 Task: Look for properties with step-free bedroom access.
Action: Mouse moved to (944, 119)
Screenshot: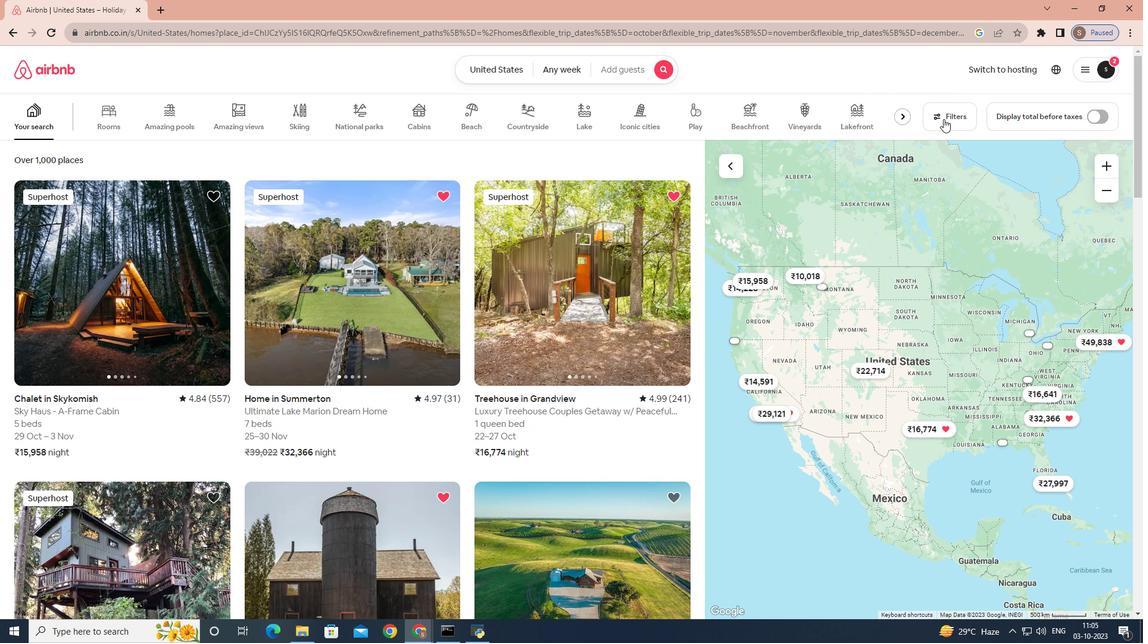 
Action: Mouse pressed left at (944, 119)
Screenshot: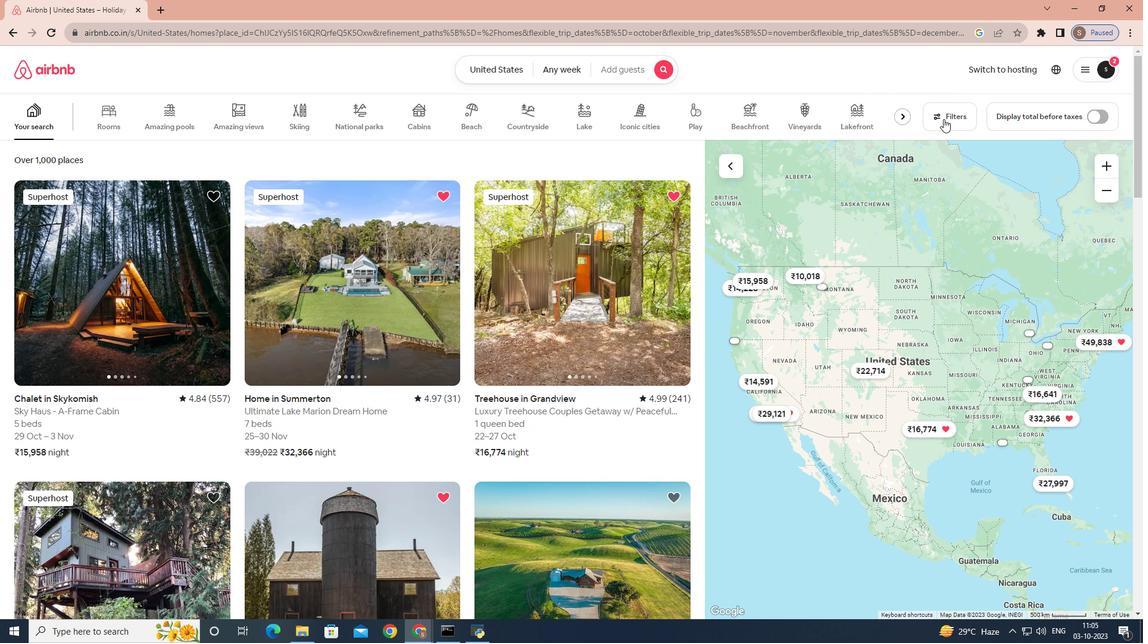 
Action: Mouse moved to (693, 181)
Screenshot: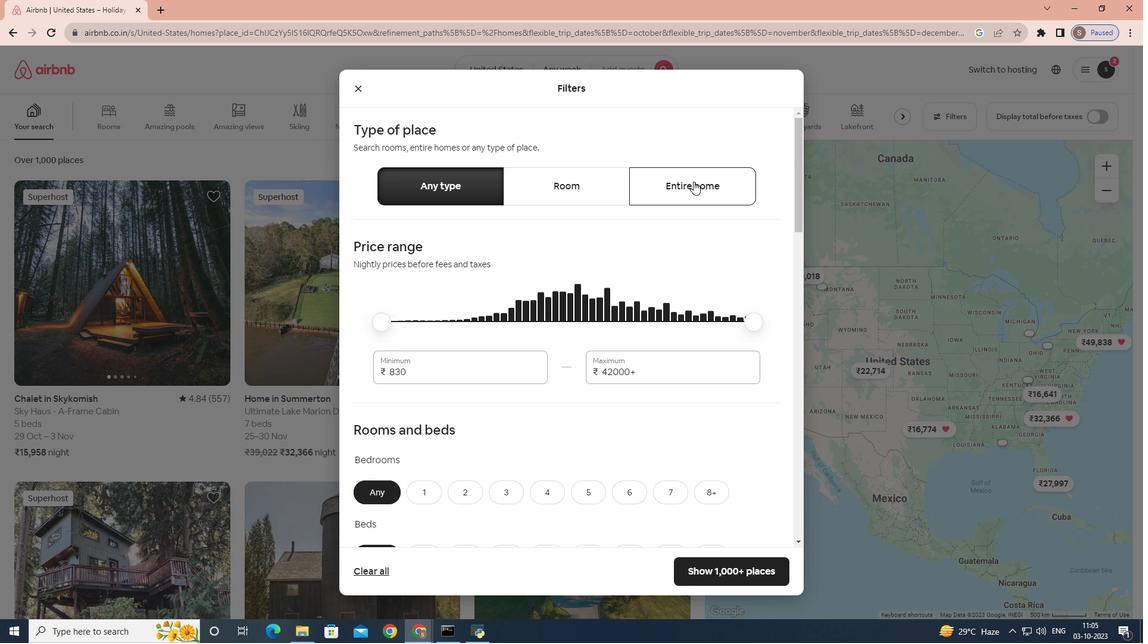 
Action: Mouse pressed left at (693, 181)
Screenshot: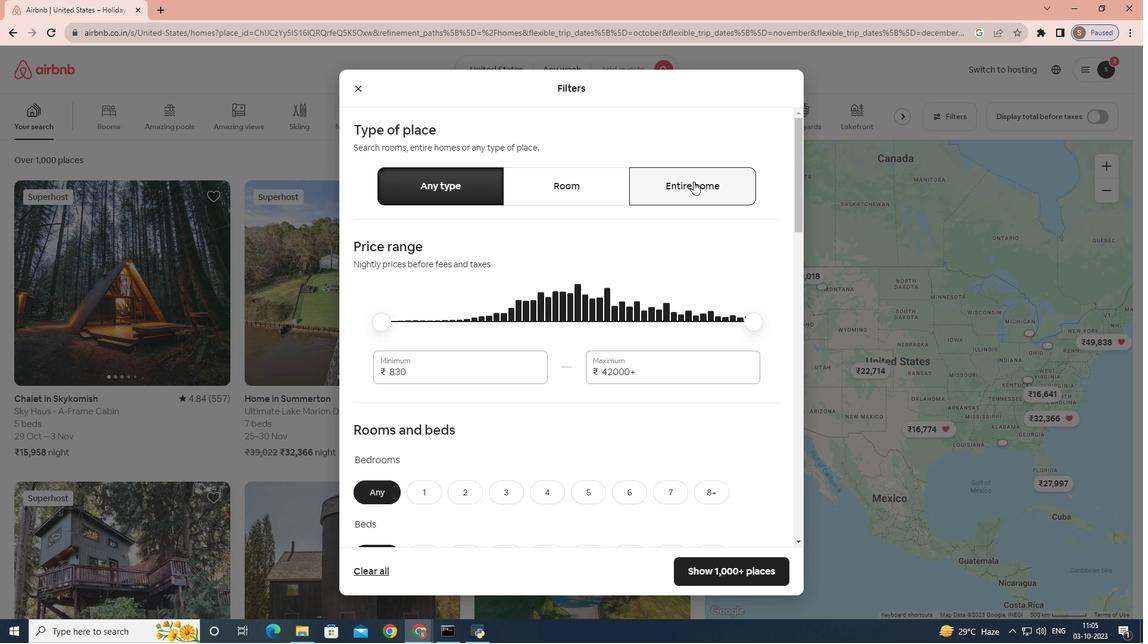 
Action: Mouse moved to (613, 325)
Screenshot: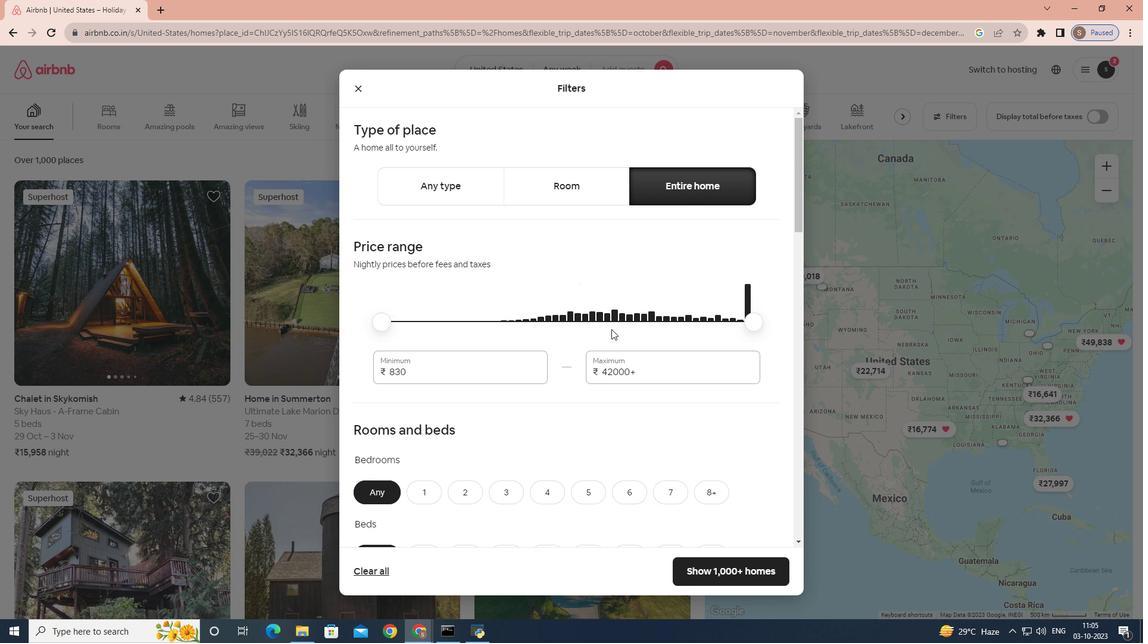 
Action: Mouse scrolled (613, 324) with delta (0, 0)
Screenshot: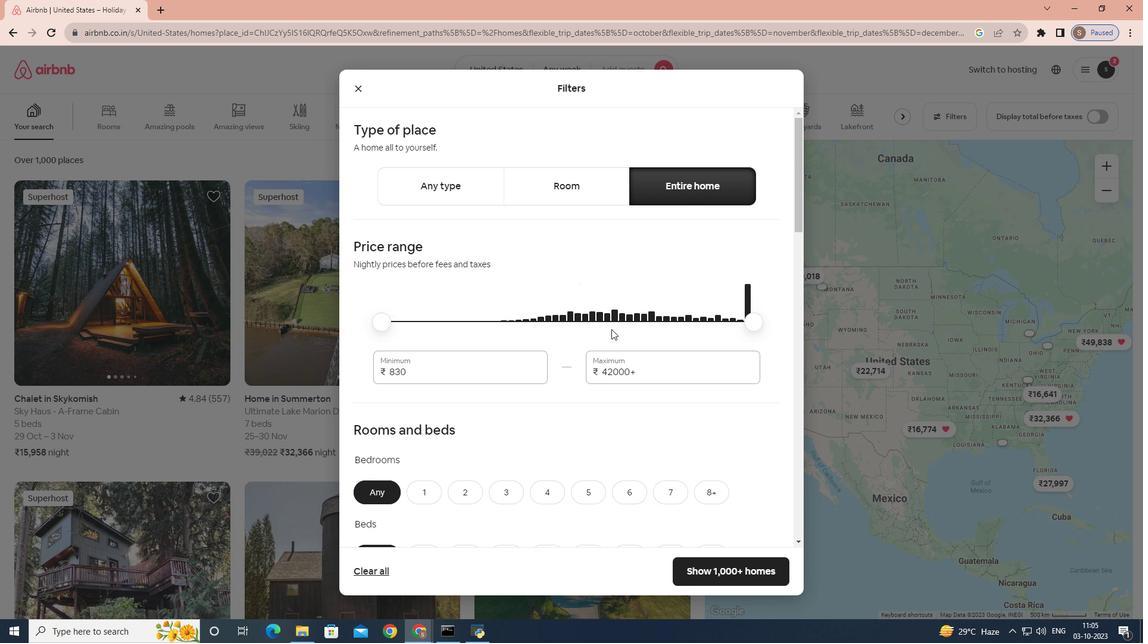 
Action: Mouse moved to (610, 333)
Screenshot: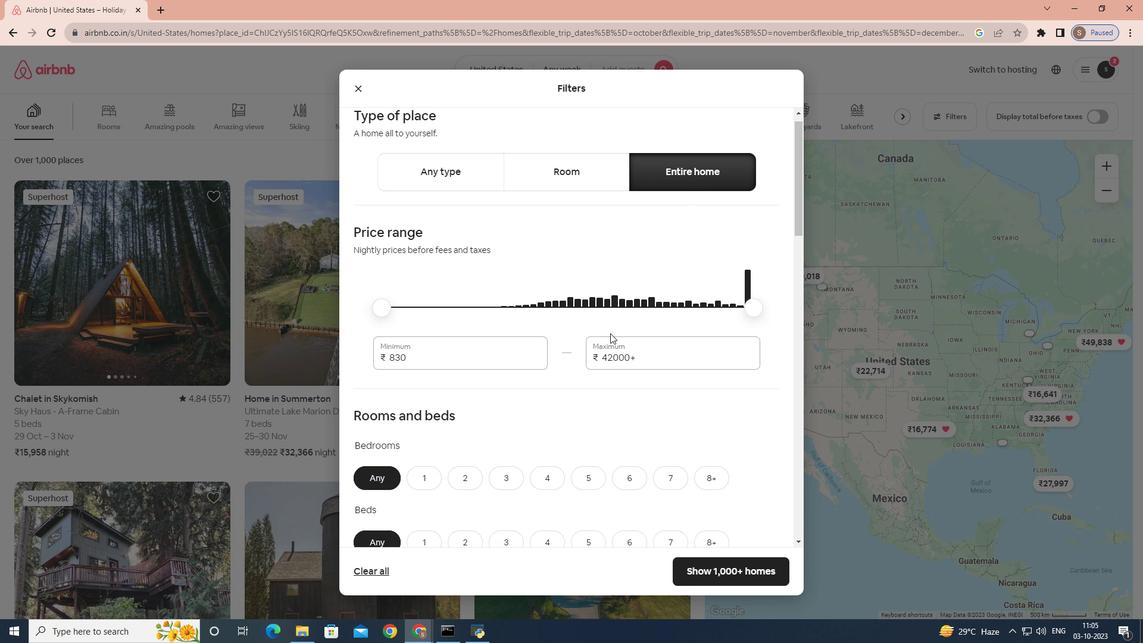 
Action: Mouse scrolled (610, 332) with delta (0, 0)
Screenshot: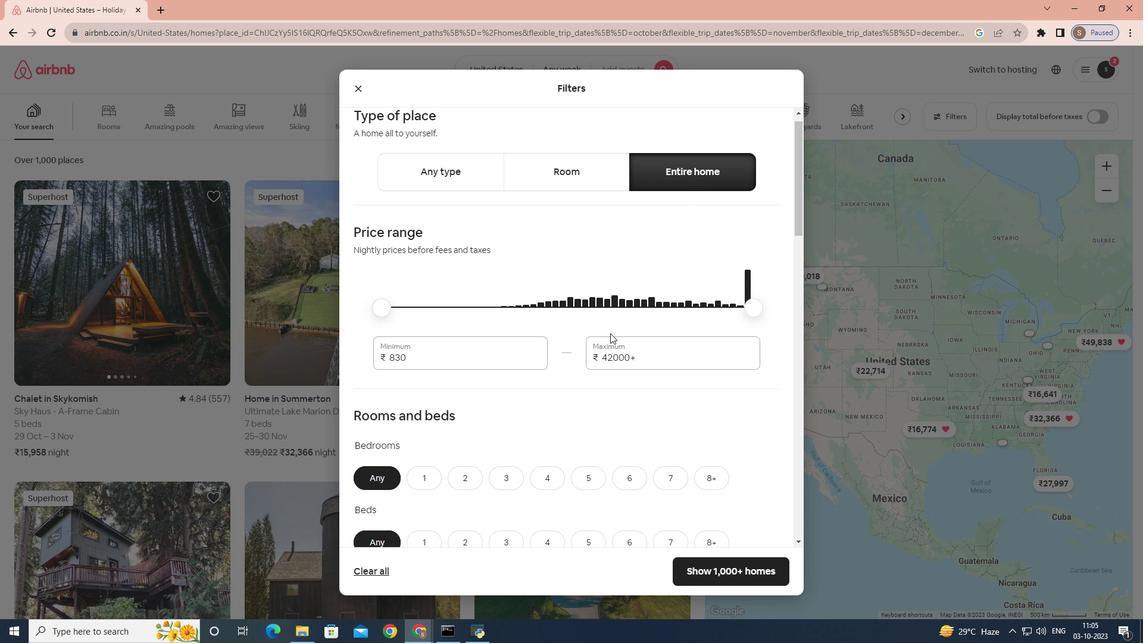 
Action: Mouse moved to (610, 333)
Screenshot: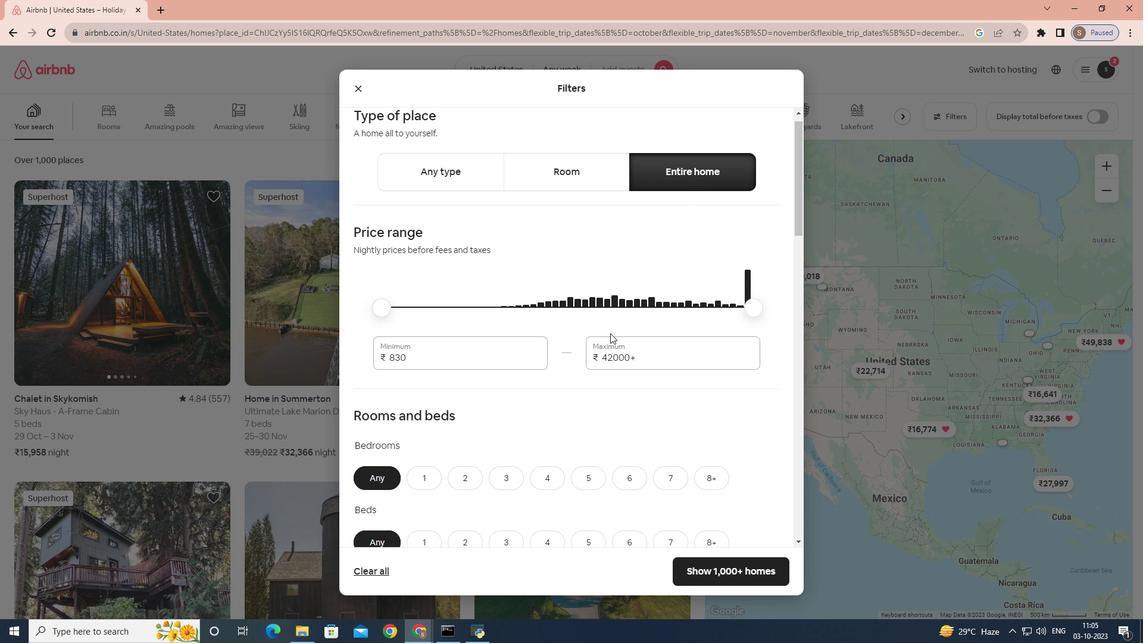 
Action: Mouse scrolled (610, 332) with delta (0, 0)
Screenshot: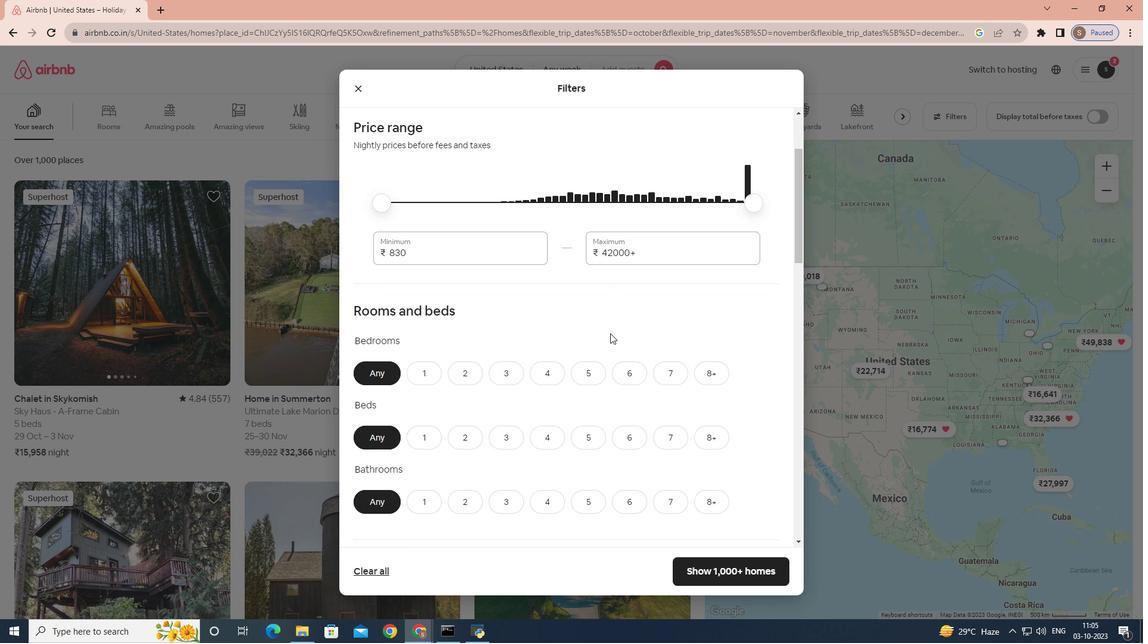
Action: Mouse scrolled (610, 332) with delta (0, 0)
Screenshot: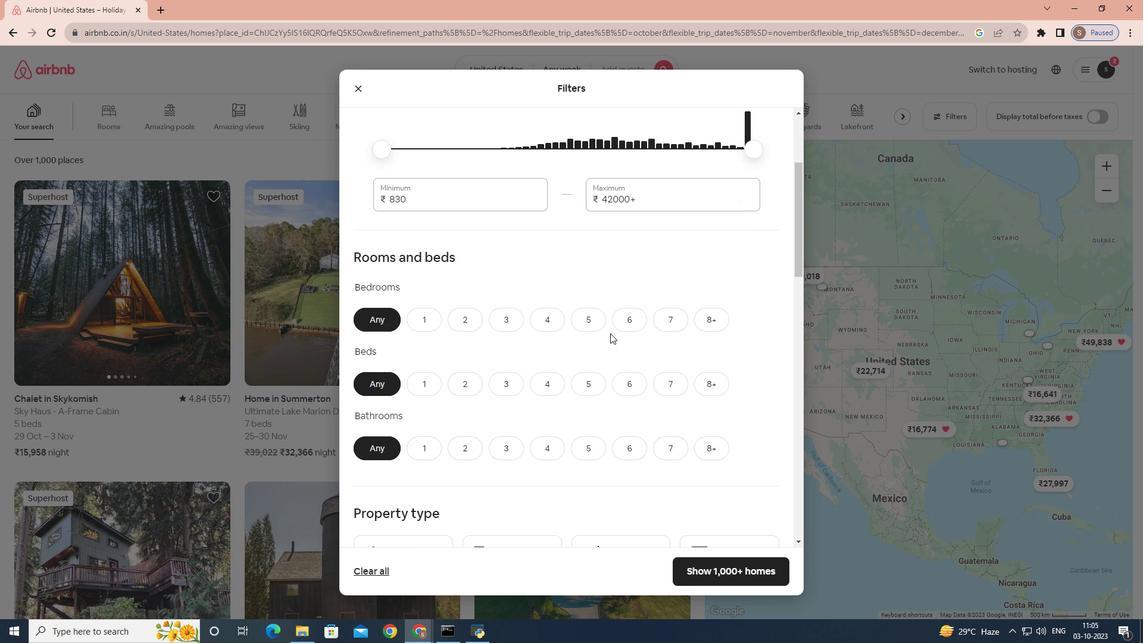 
Action: Mouse scrolled (610, 332) with delta (0, 0)
Screenshot: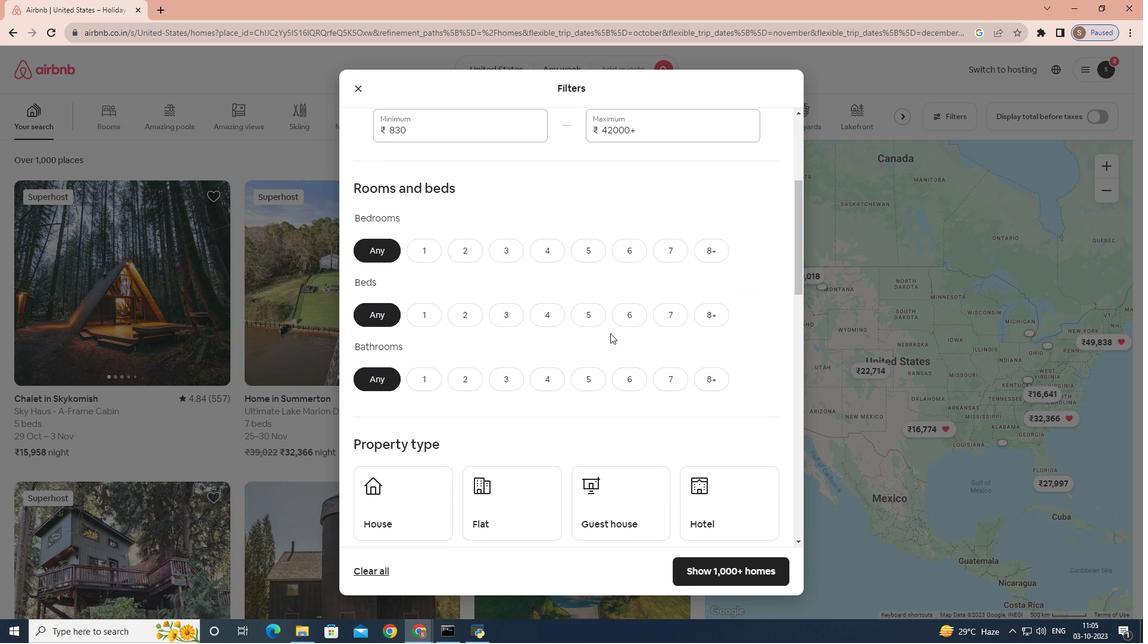 
Action: Mouse scrolled (610, 332) with delta (0, 0)
Screenshot: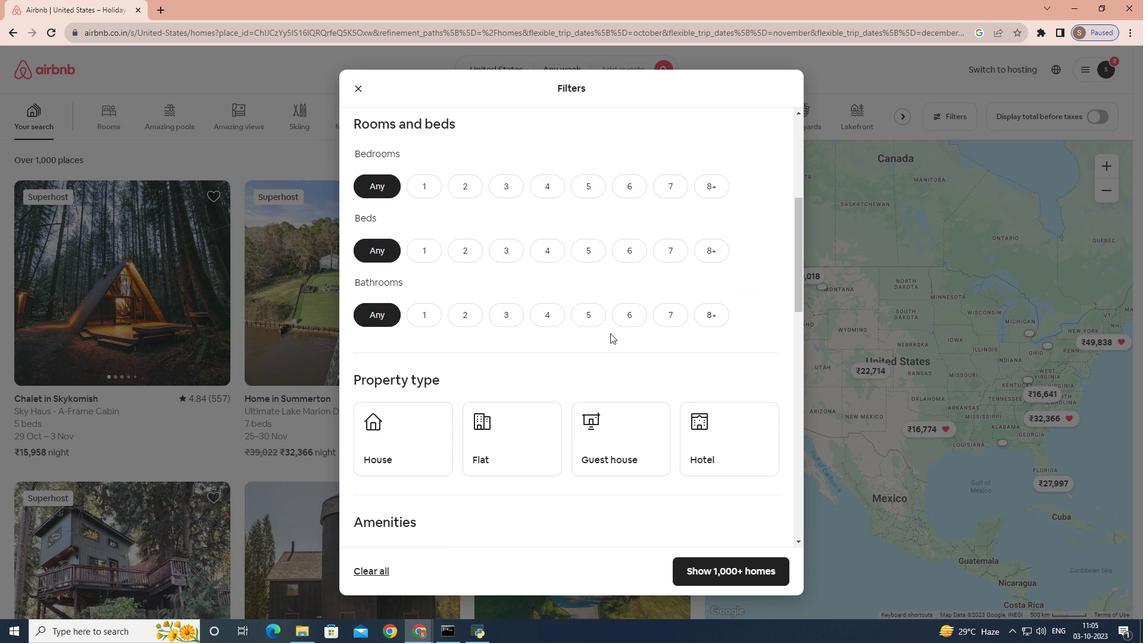 
Action: Mouse scrolled (610, 332) with delta (0, 0)
Screenshot: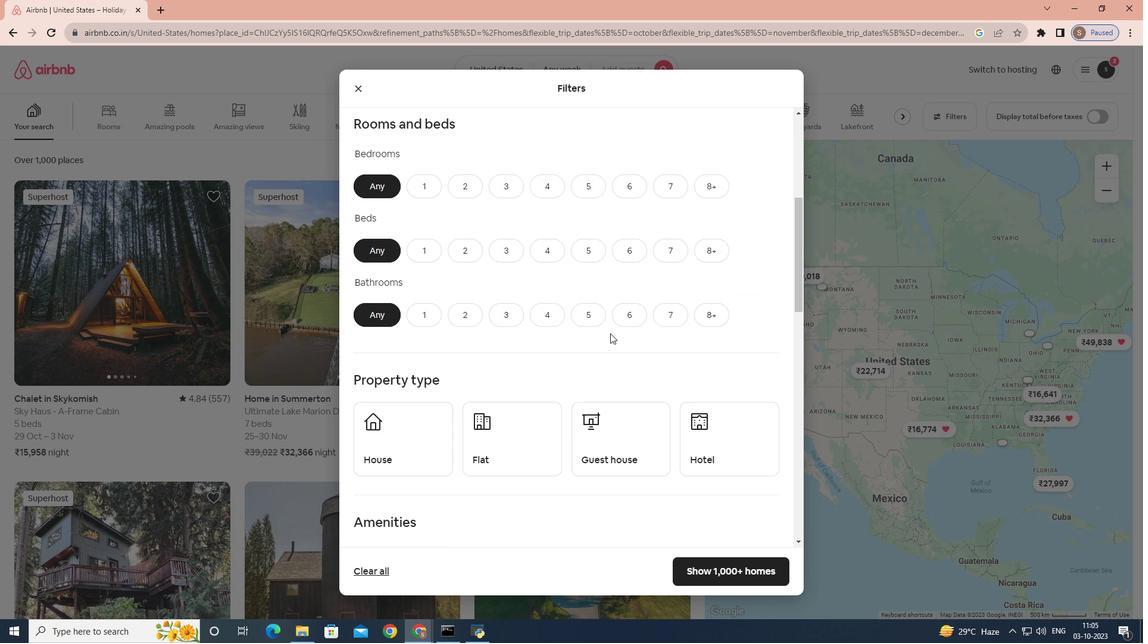 
Action: Mouse scrolled (610, 332) with delta (0, 0)
Screenshot: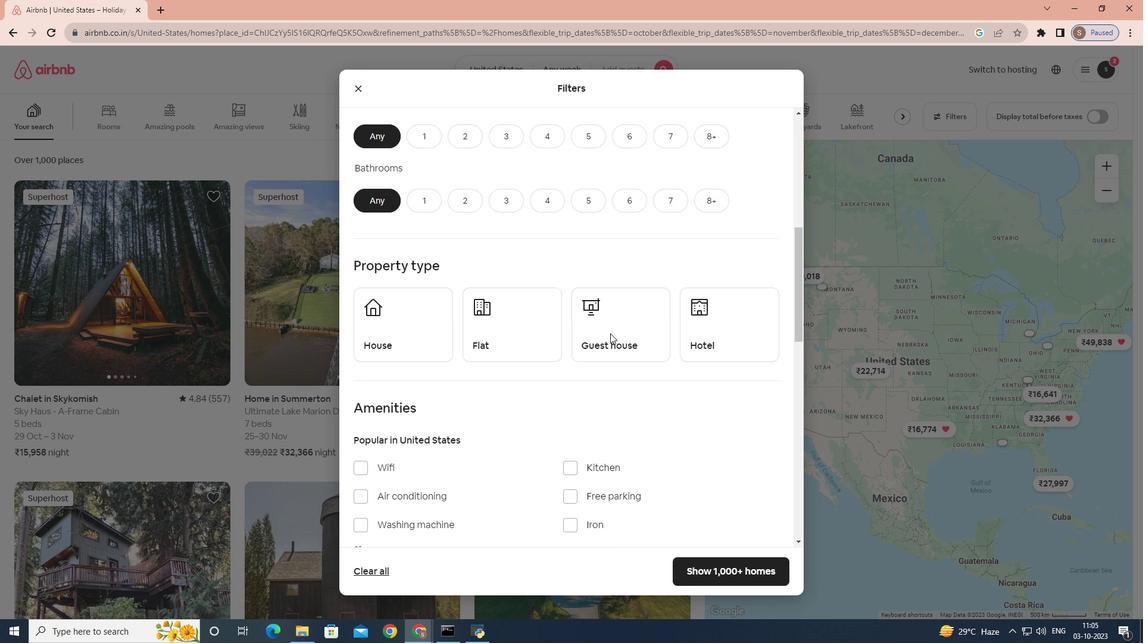 
Action: Mouse scrolled (610, 332) with delta (0, 0)
Screenshot: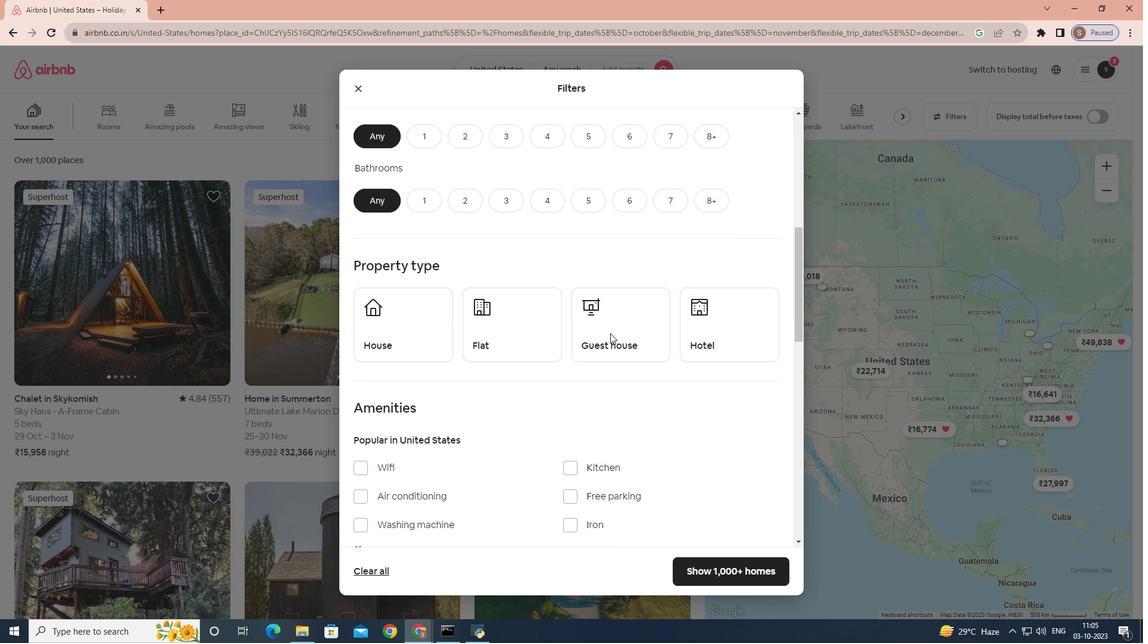 
Action: Mouse scrolled (610, 332) with delta (0, 0)
Screenshot: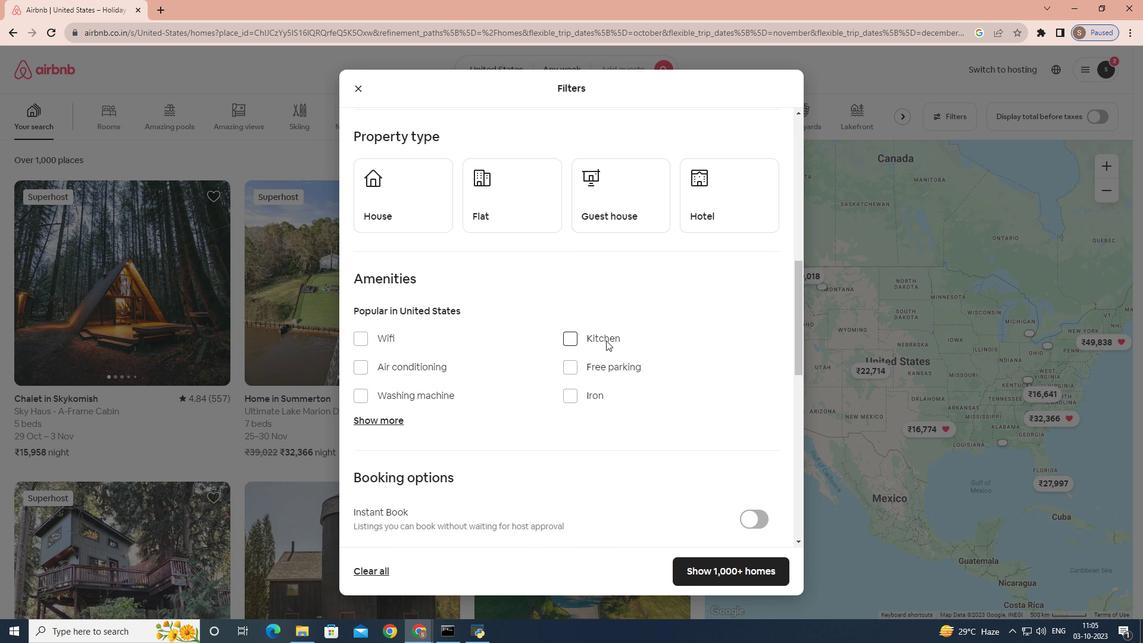 
Action: Mouse moved to (606, 340)
Screenshot: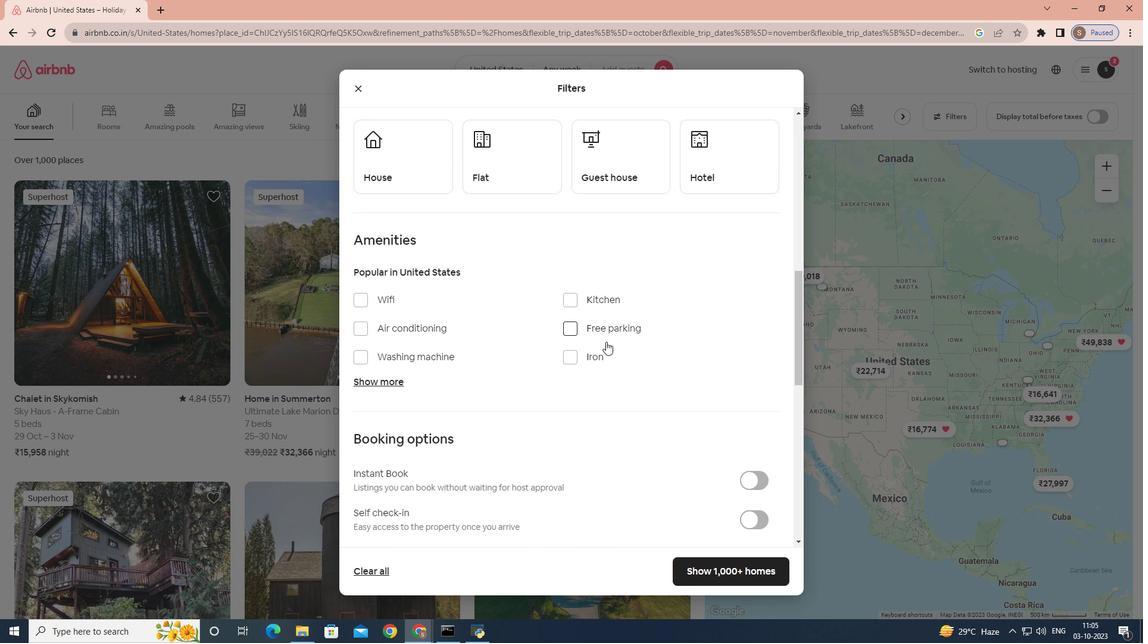 
Action: Mouse scrolled (606, 339) with delta (0, 0)
Screenshot: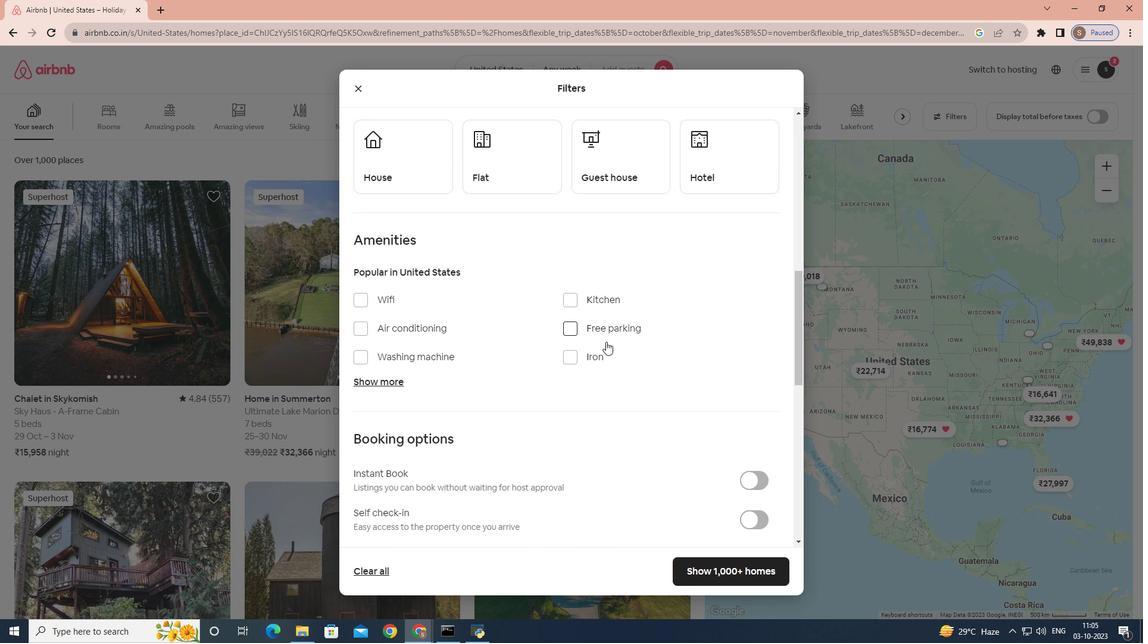 
Action: Mouse moved to (602, 343)
Screenshot: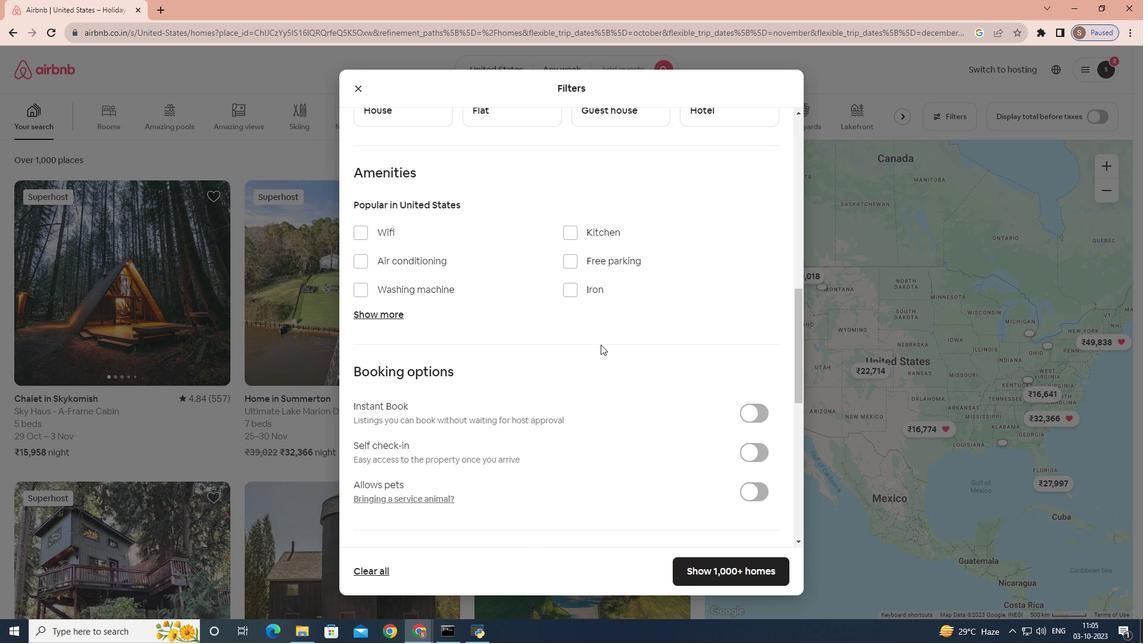 
Action: Mouse scrolled (602, 342) with delta (0, 0)
Screenshot: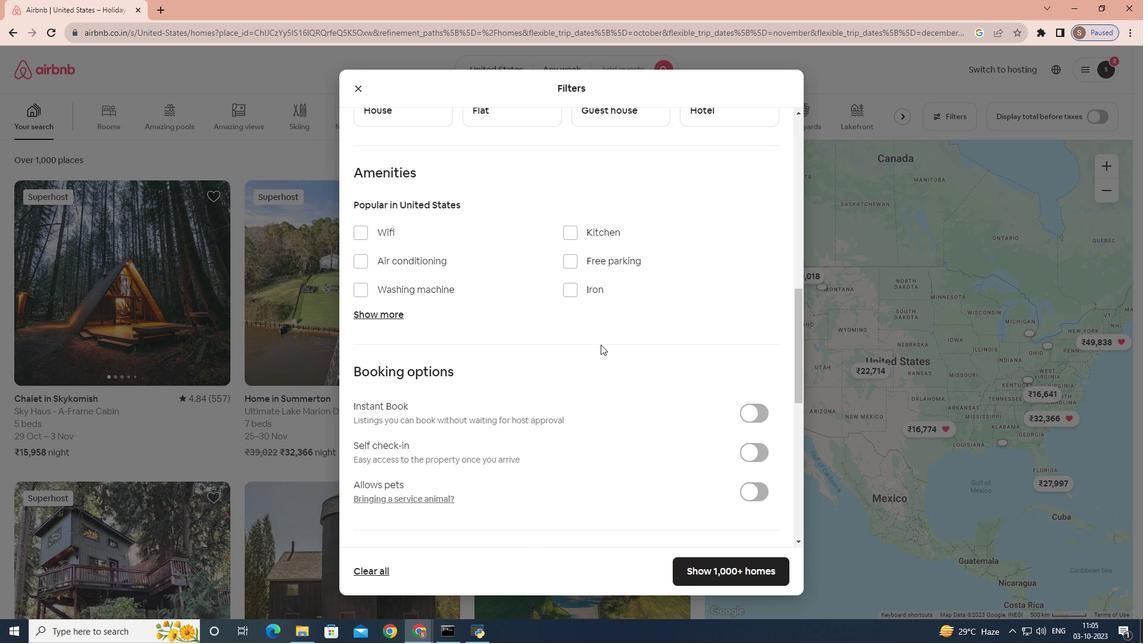 
Action: Mouse moved to (600, 344)
Screenshot: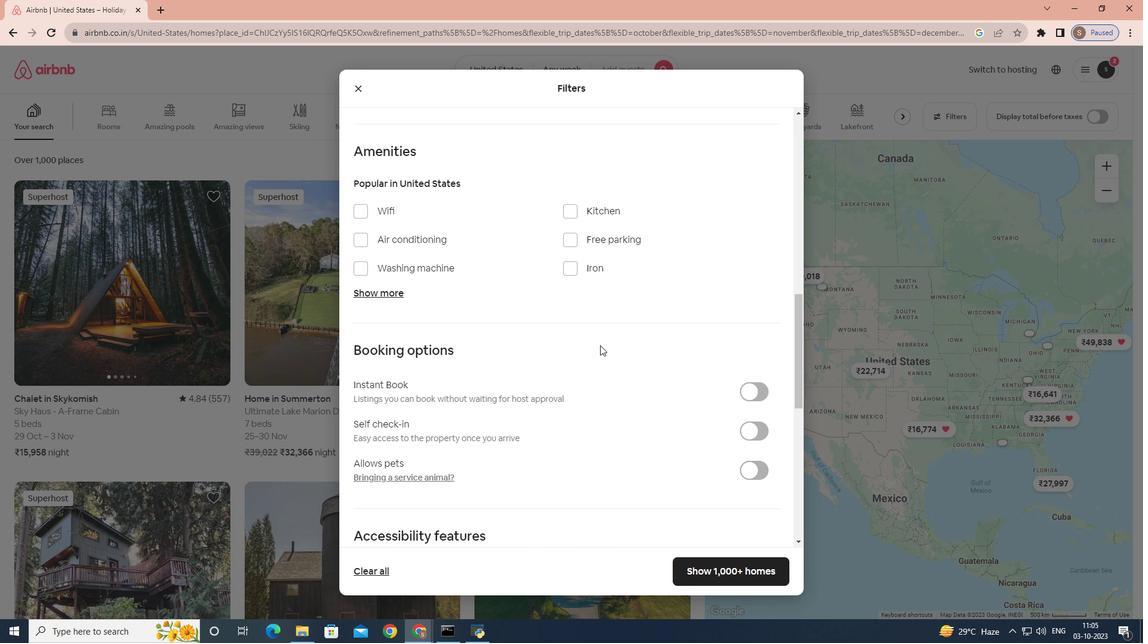 
Action: Mouse scrolled (600, 344) with delta (0, 0)
Screenshot: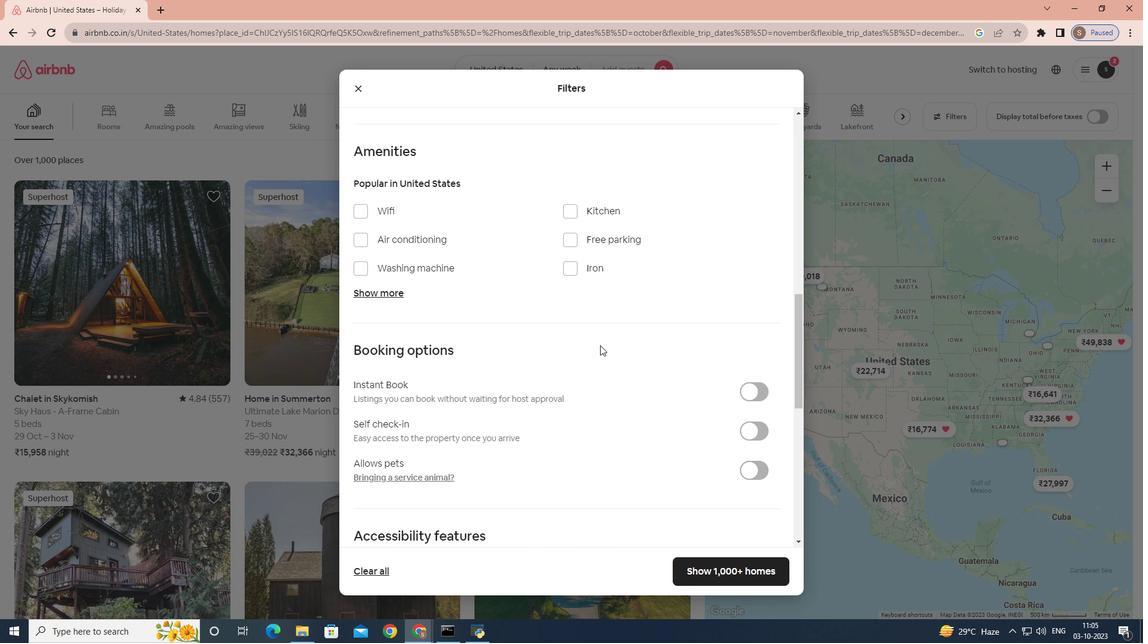 
Action: Mouse moved to (600, 345)
Screenshot: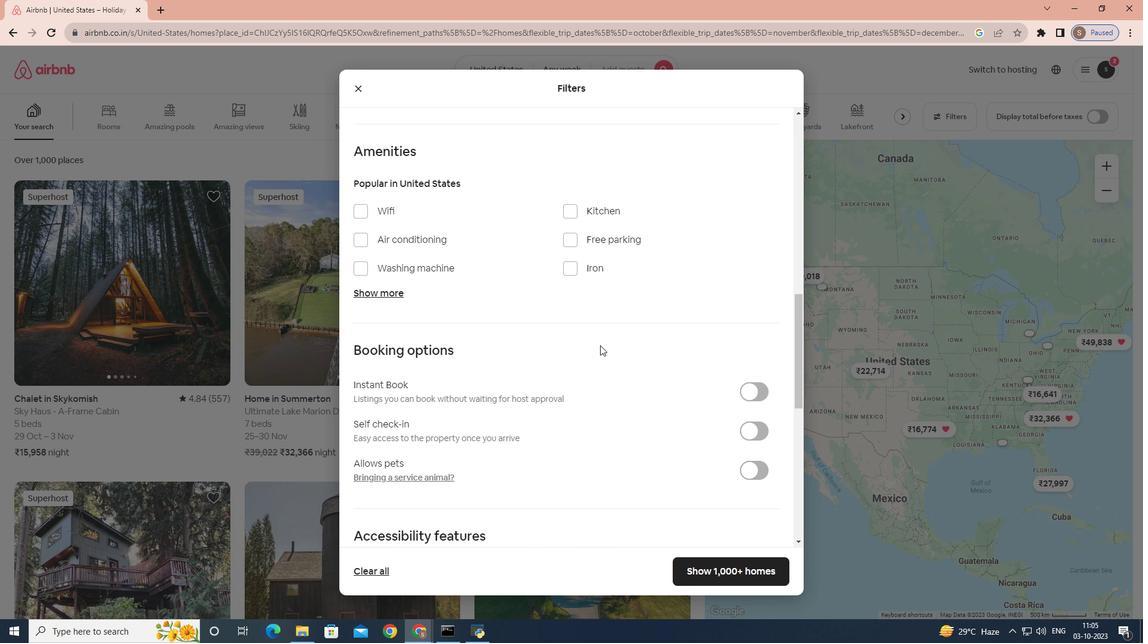 
Action: Mouse scrolled (600, 344) with delta (0, 0)
Screenshot: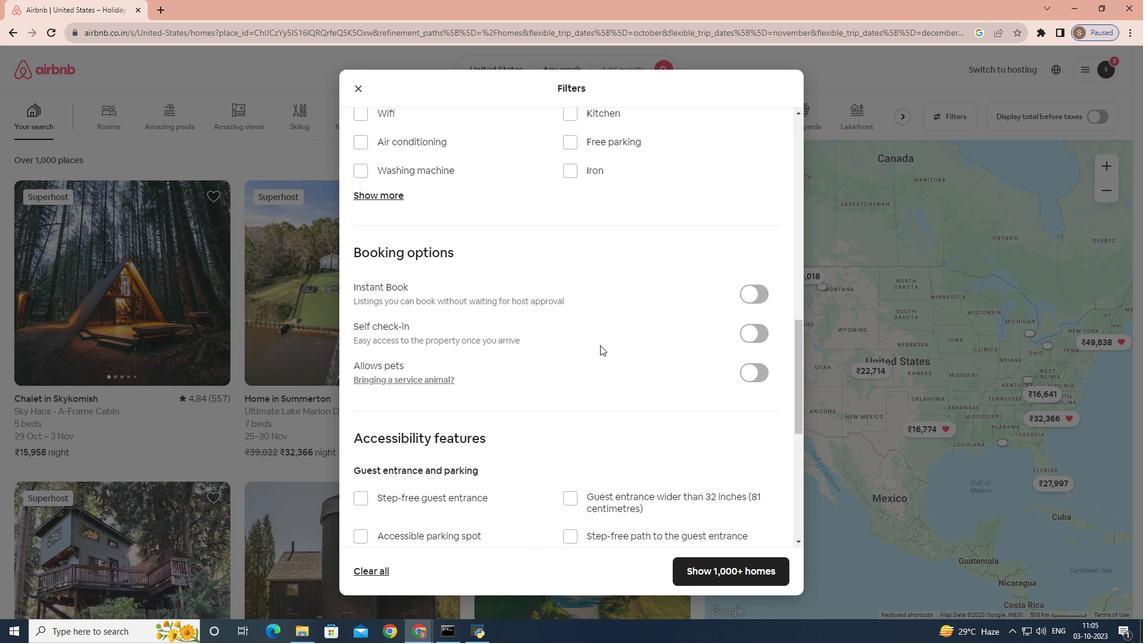 
Action: Mouse scrolled (600, 344) with delta (0, 0)
Screenshot: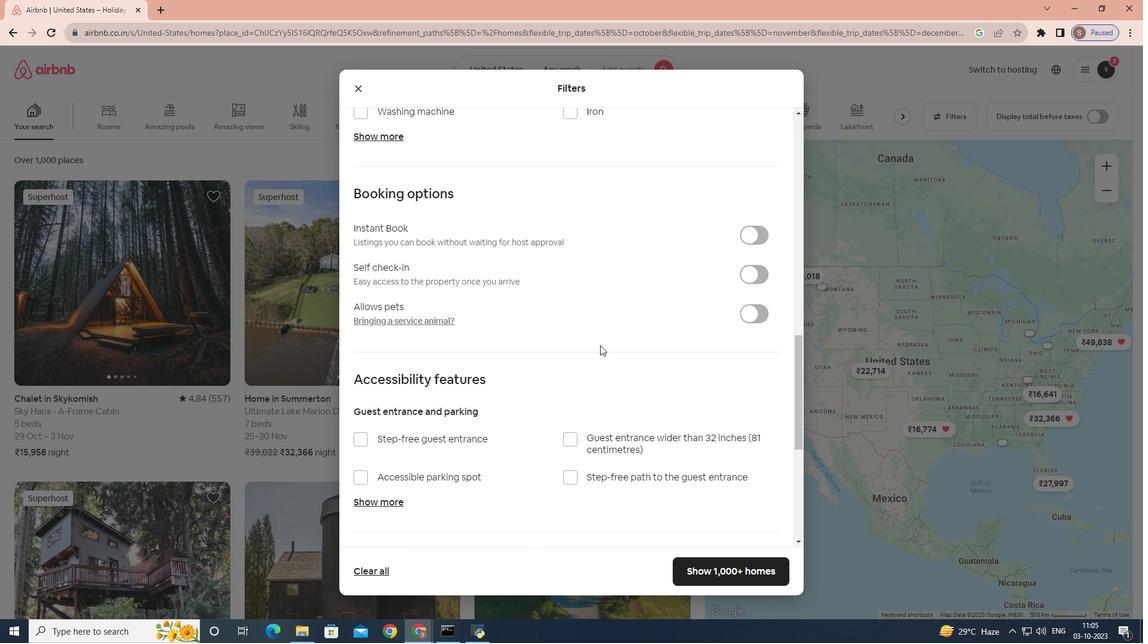 
Action: Mouse scrolled (600, 344) with delta (0, 0)
Screenshot: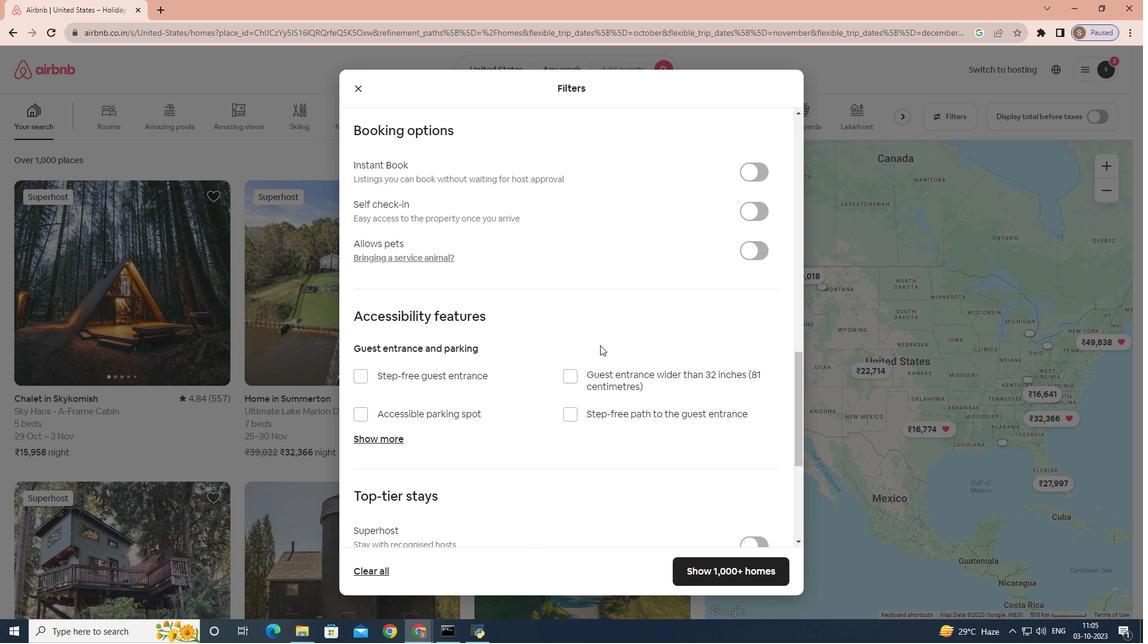 
Action: Mouse moved to (542, 366)
Screenshot: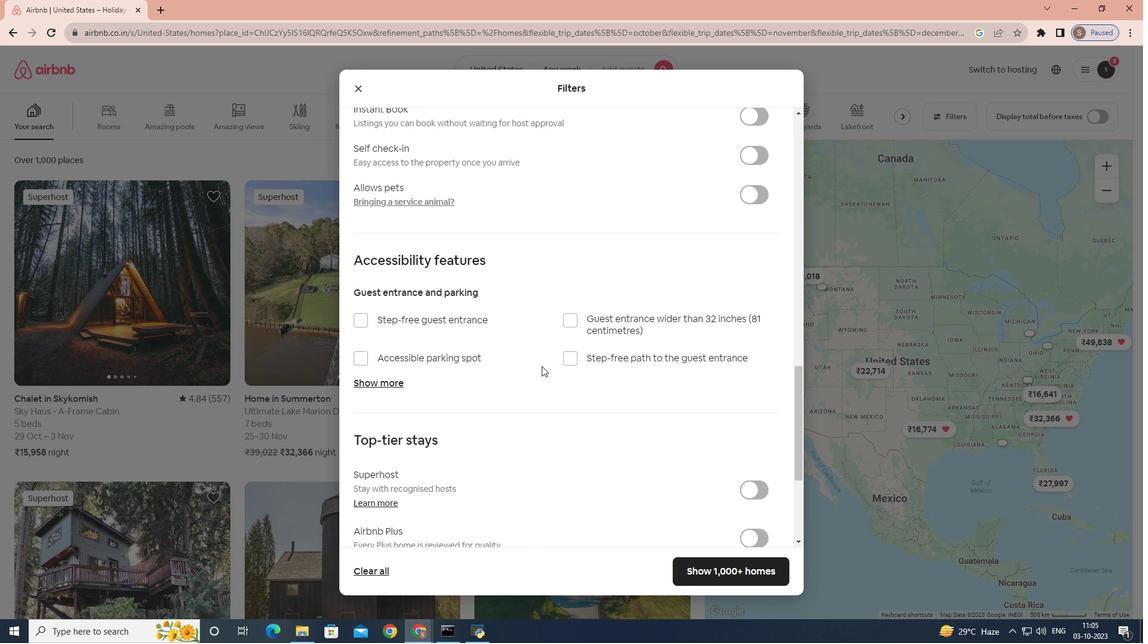 
Action: Mouse scrolled (542, 365) with delta (0, 0)
Screenshot: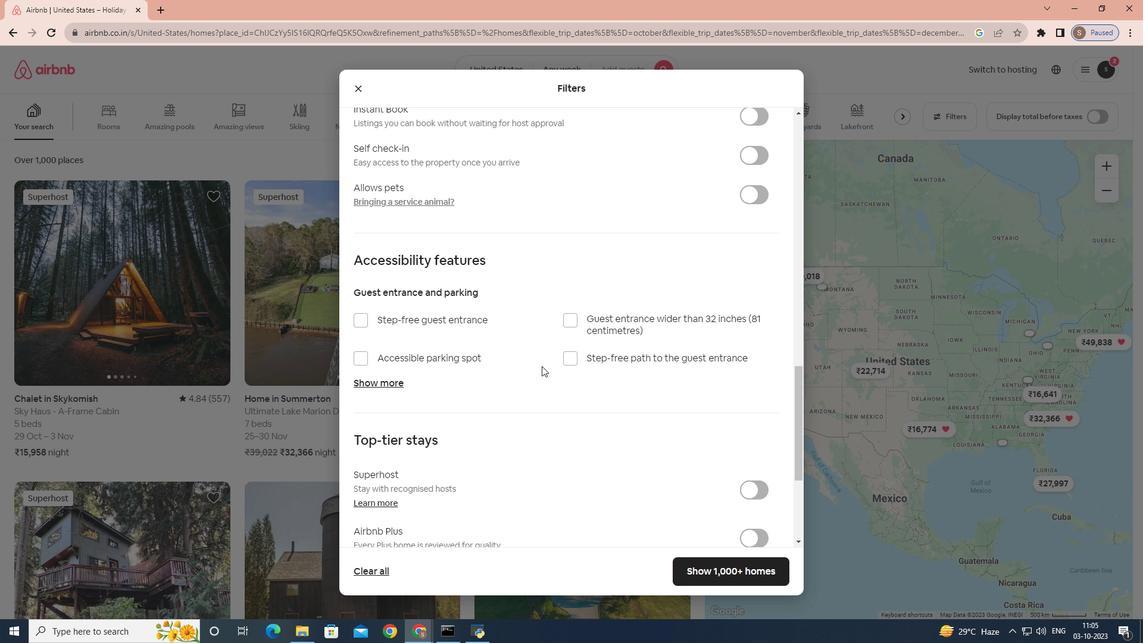 
Action: Mouse moved to (394, 325)
Screenshot: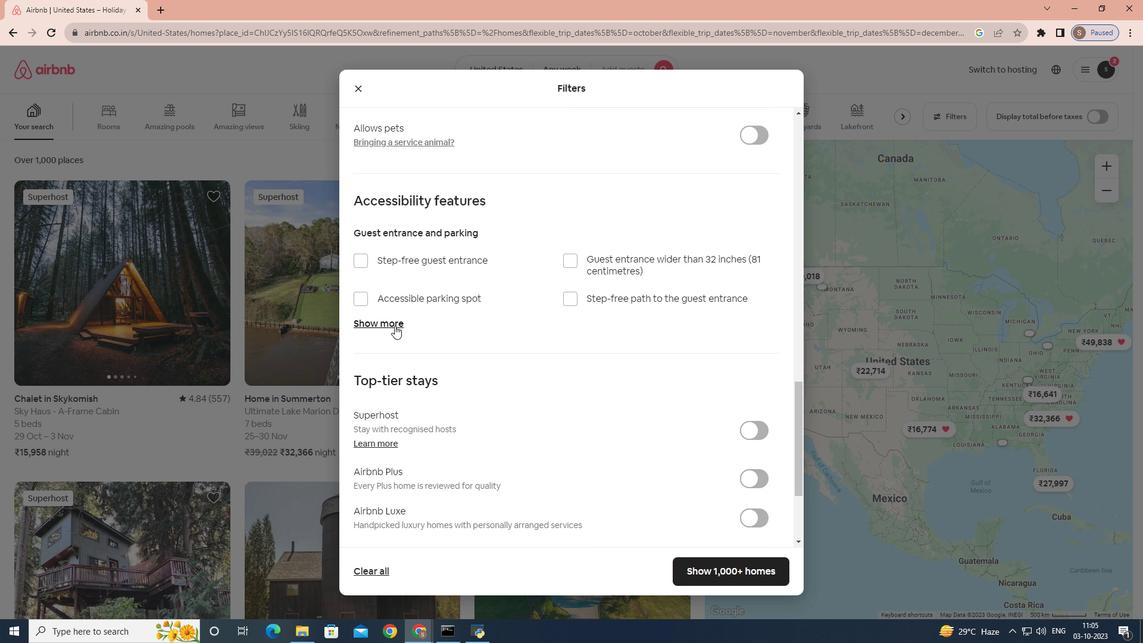 
Action: Mouse pressed left at (394, 325)
Screenshot: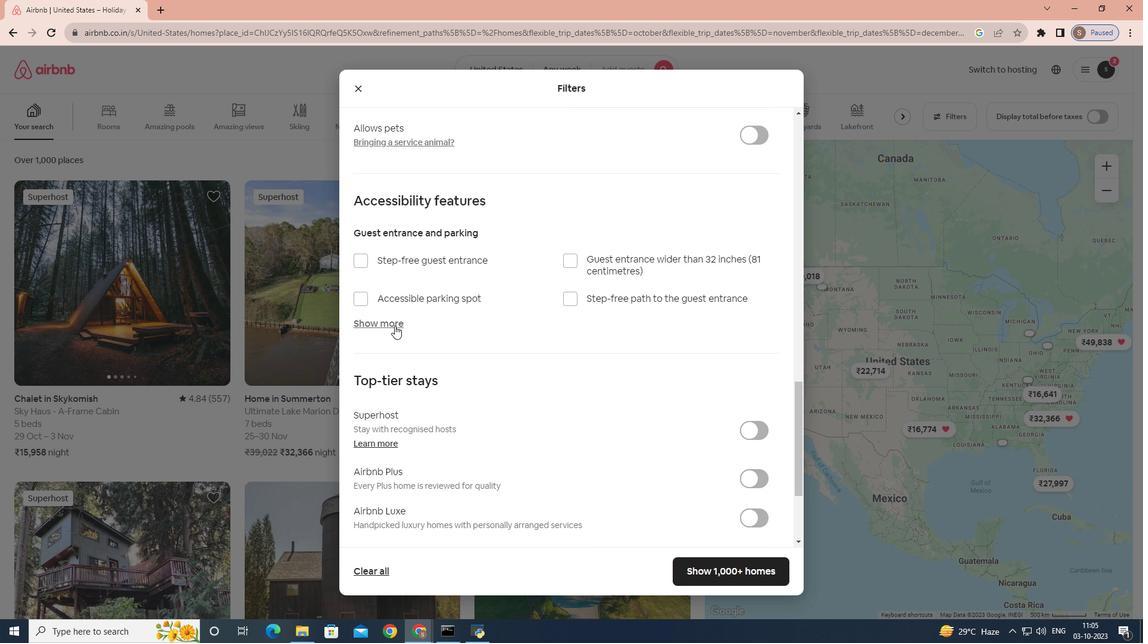 
Action: Mouse moved to (356, 369)
Screenshot: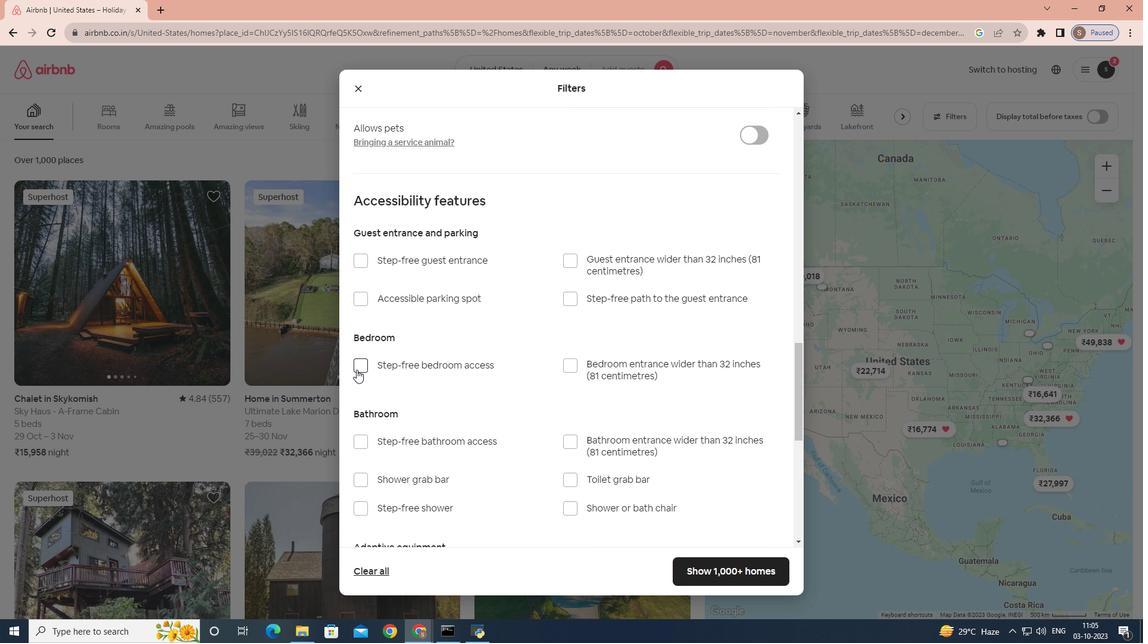 
Action: Mouse pressed left at (356, 369)
Screenshot: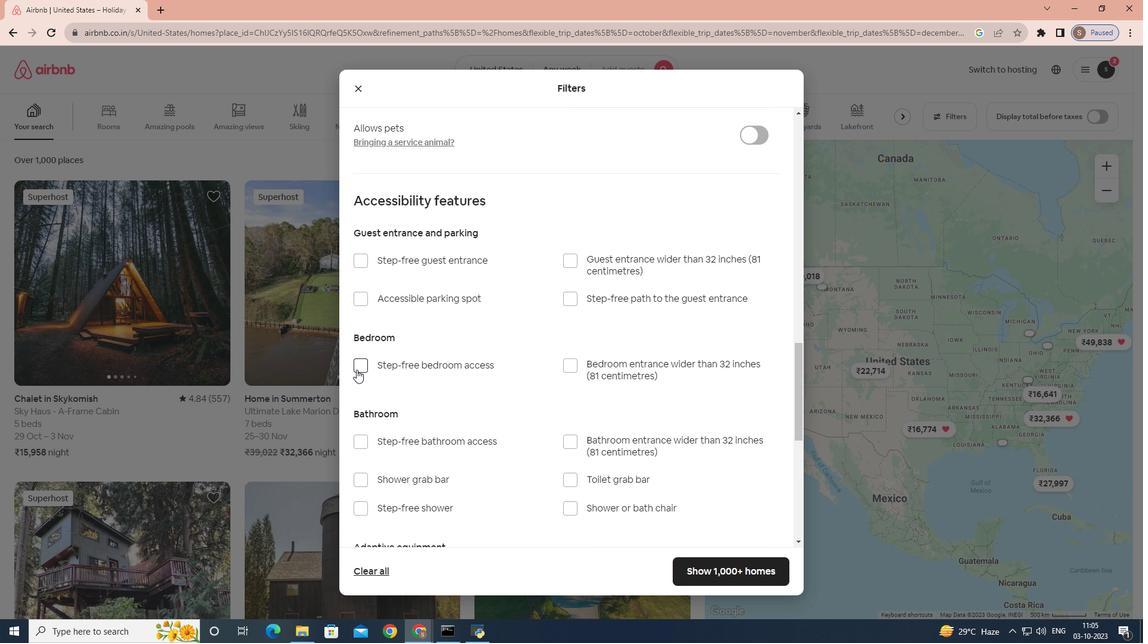 
Action: Mouse moved to (691, 565)
Screenshot: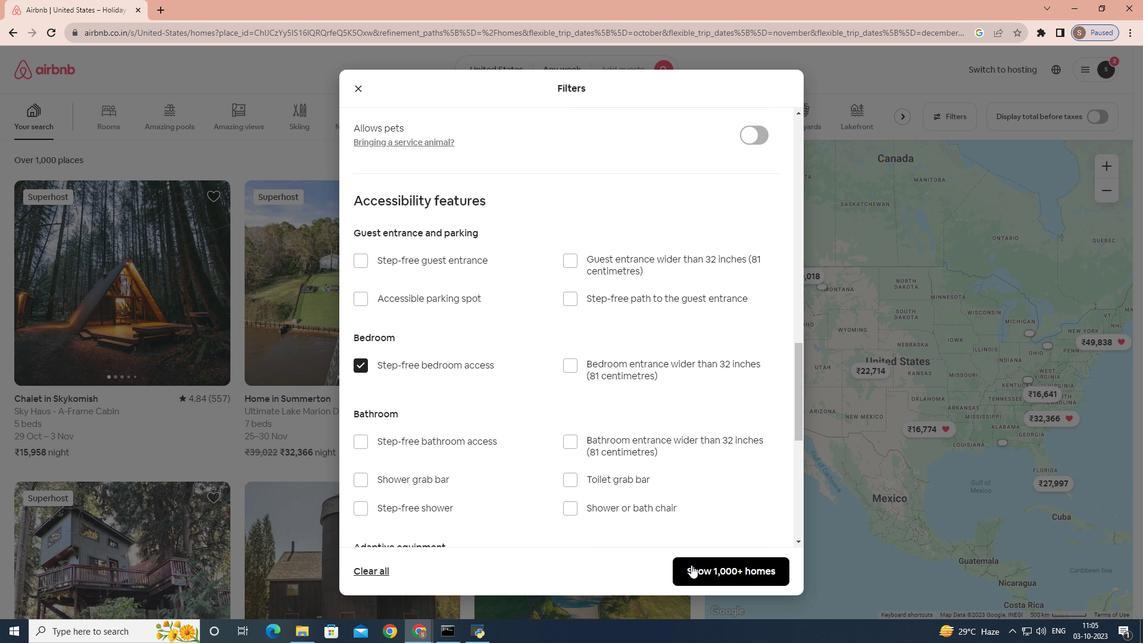 
Action: Mouse pressed left at (691, 565)
Screenshot: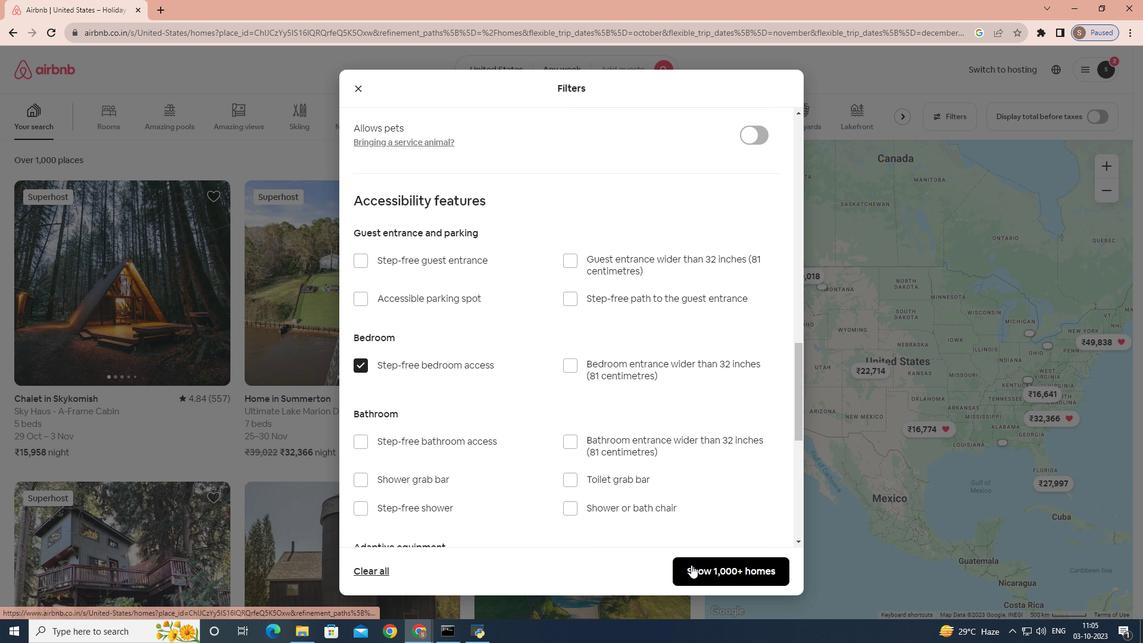 
